 Task: Create a due date automation trigger when advanced on, on the tuesday of the week a card is due add dates due this month at 11:00 AM.
Action: Mouse moved to (1114, 89)
Screenshot: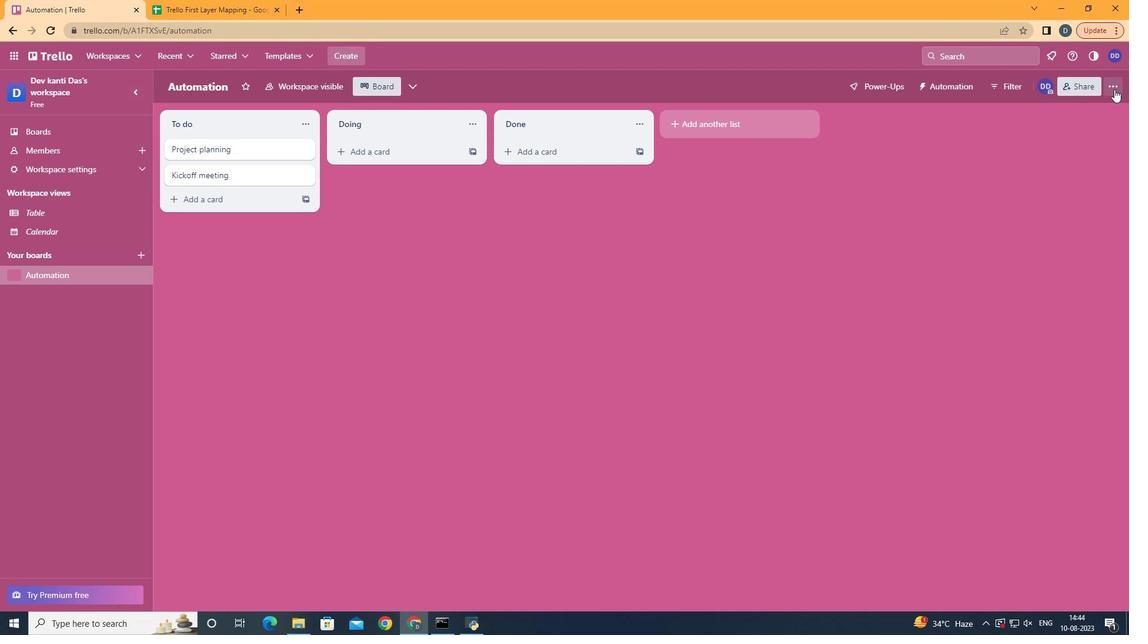 
Action: Mouse pressed left at (1114, 89)
Screenshot: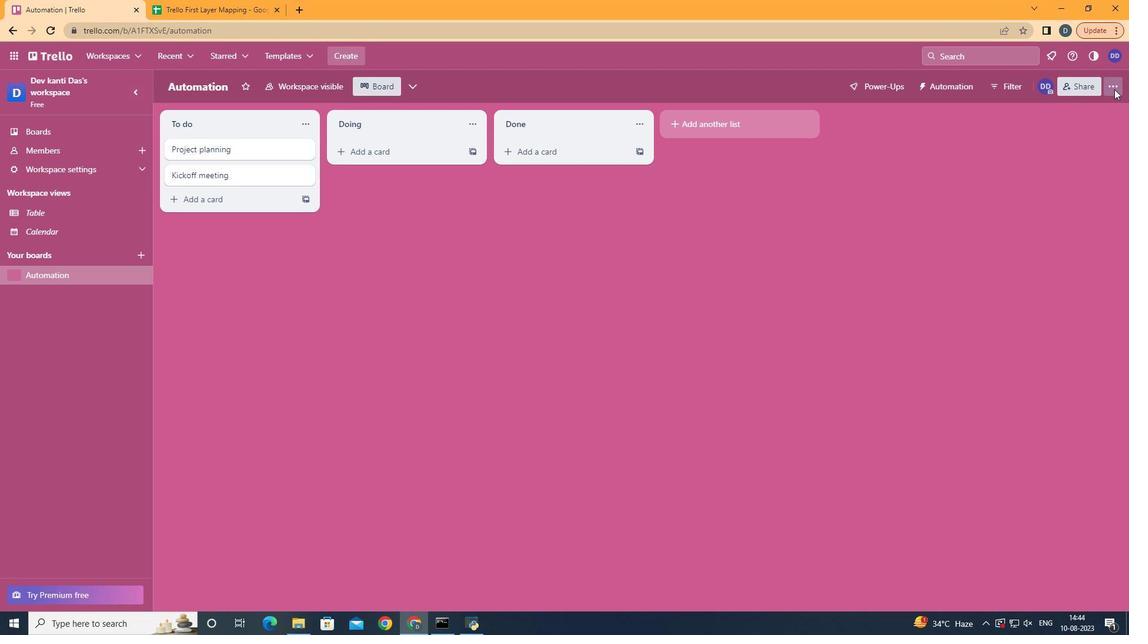 
Action: Mouse moved to (1037, 245)
Screenshot: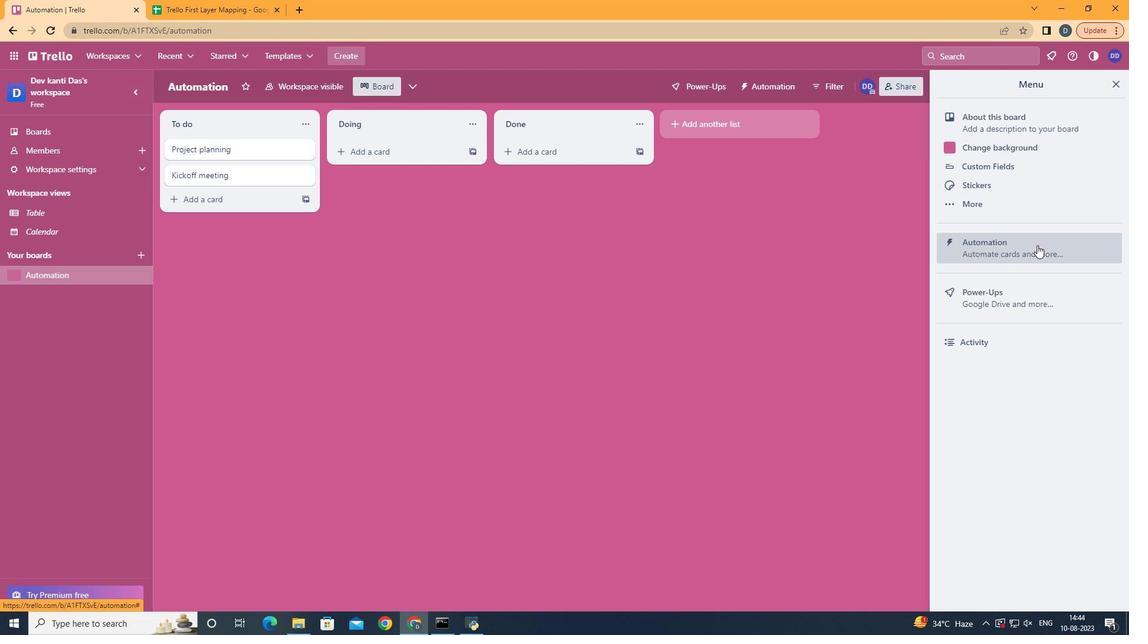 
Action: Mouse pressed left at (1037, 245)
Screenshot: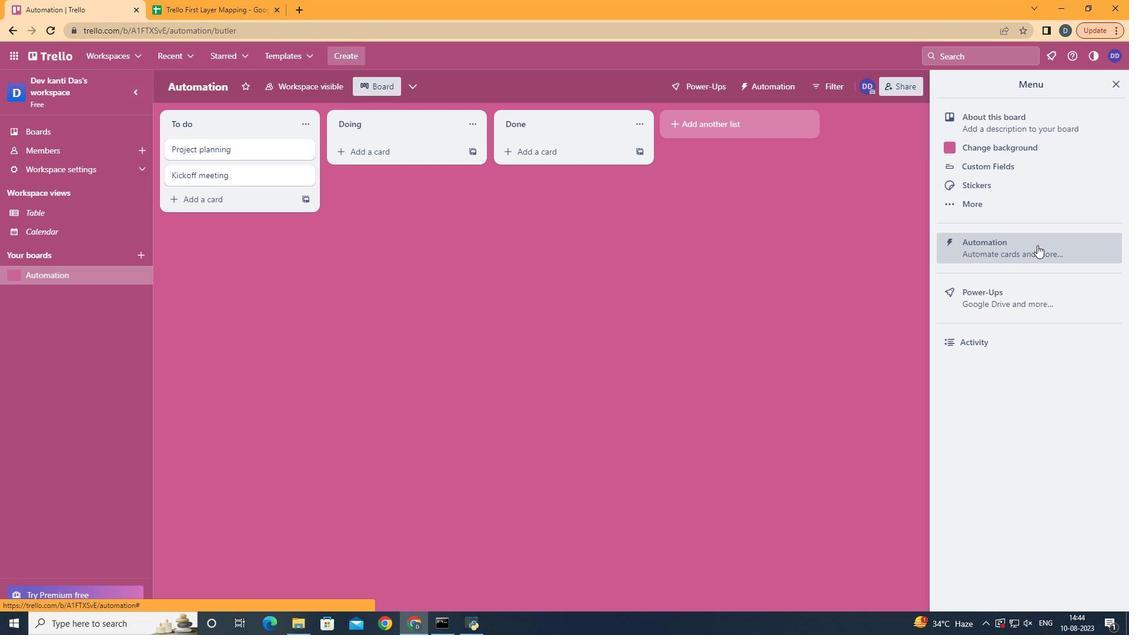 
Action: Mouse moved to (208, 236)
Screenshot: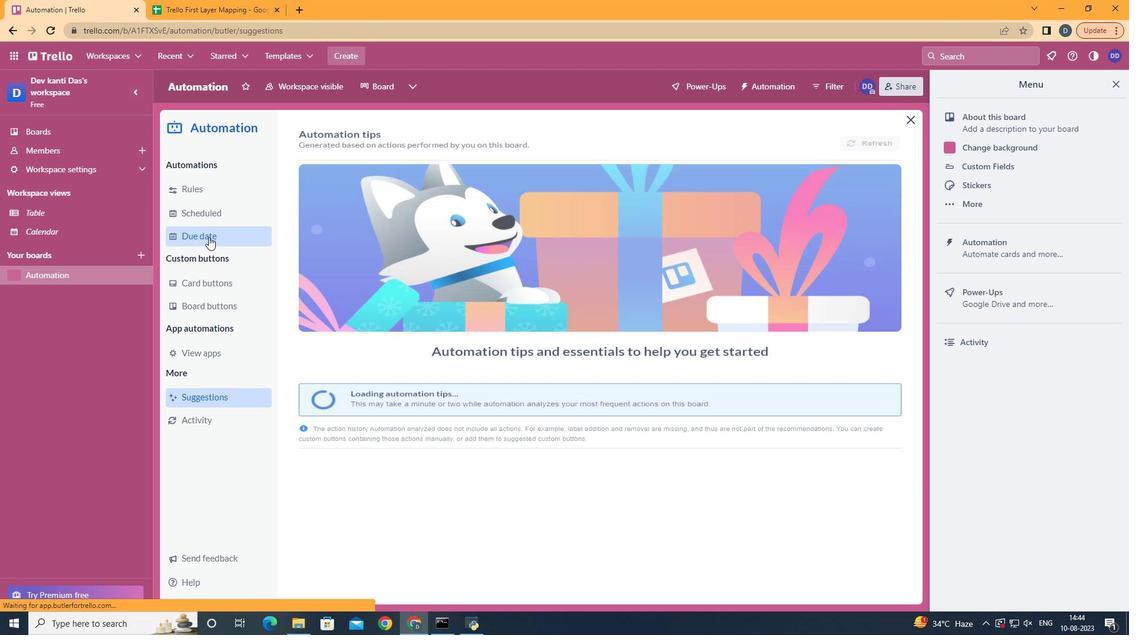 
Action: Mouse pressed left at (208, 236)
Screenshot: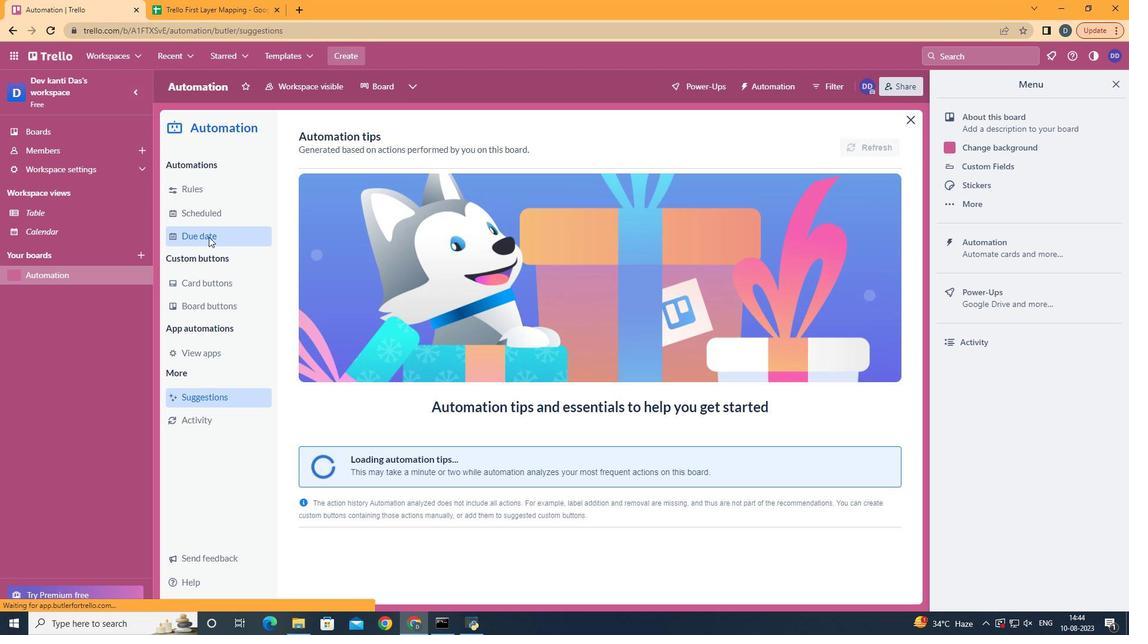 
Action: Mouse moved to (826, 146)
Screenshot: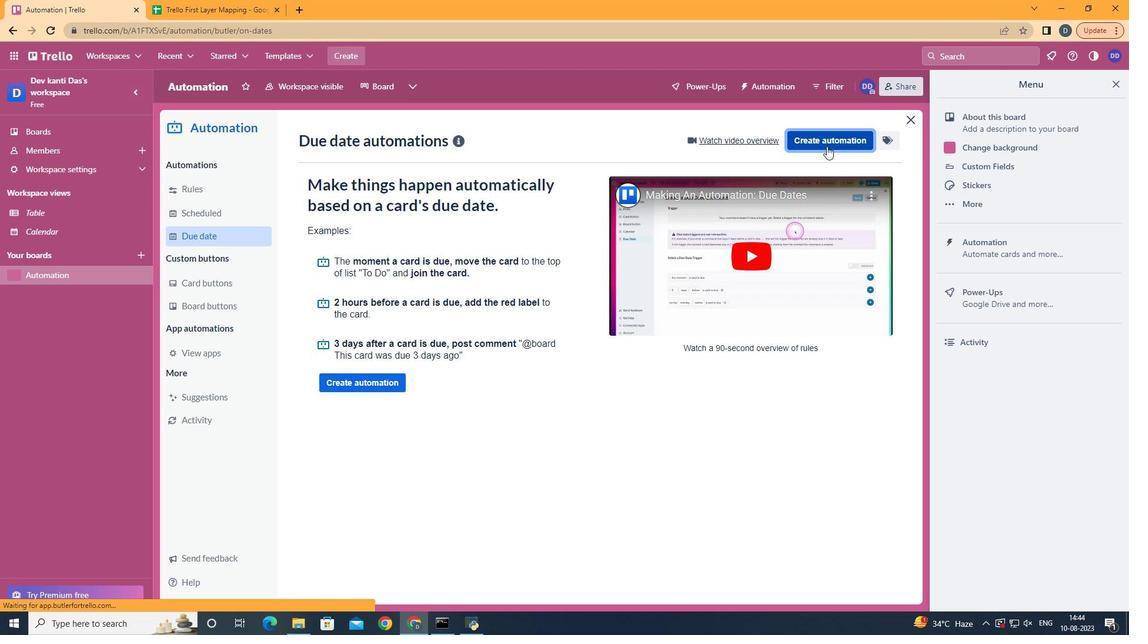 
Action: Mouse pressed left at (826, 146)
Screenshot: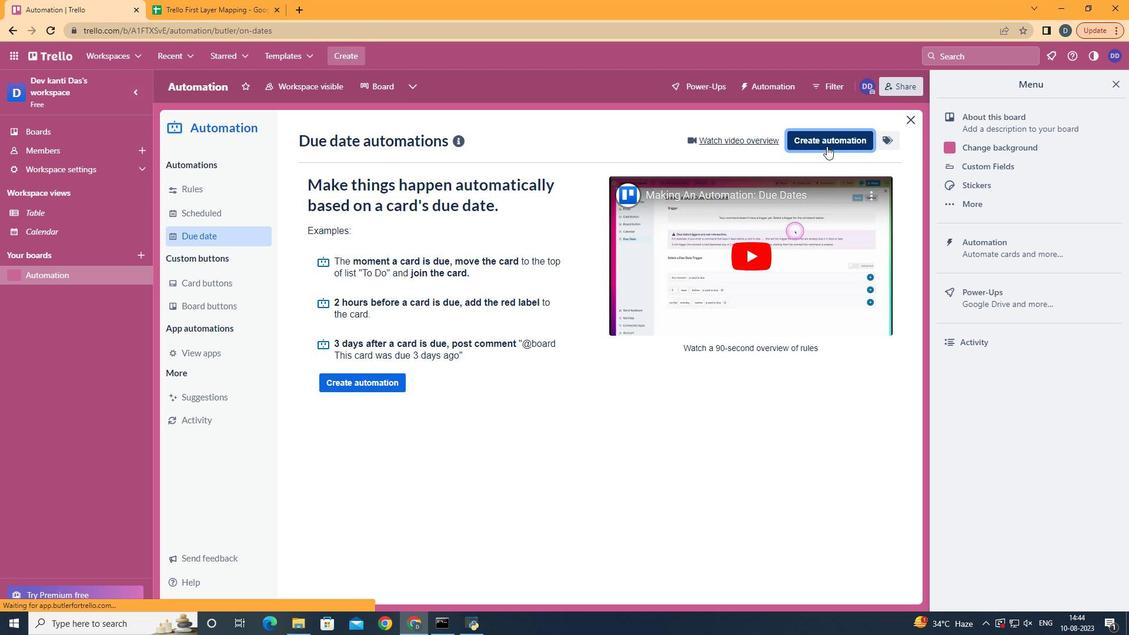 
Action: Mouse moved to (604, 258)
Screenshot: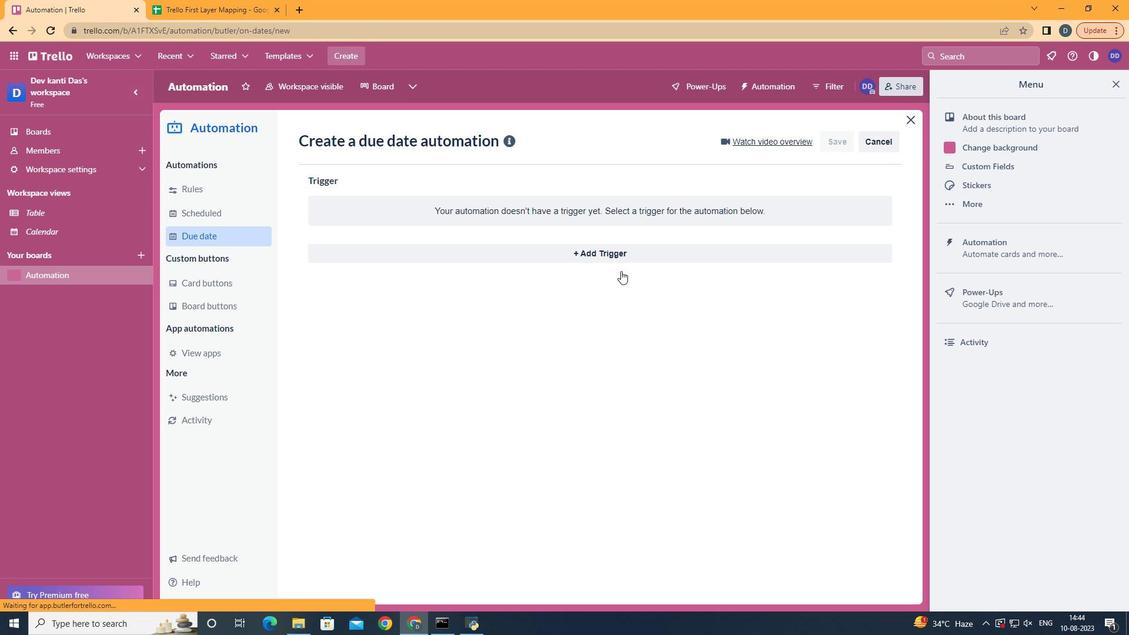 
Action: Mouse pressed left at (604, 258)
Screenshot: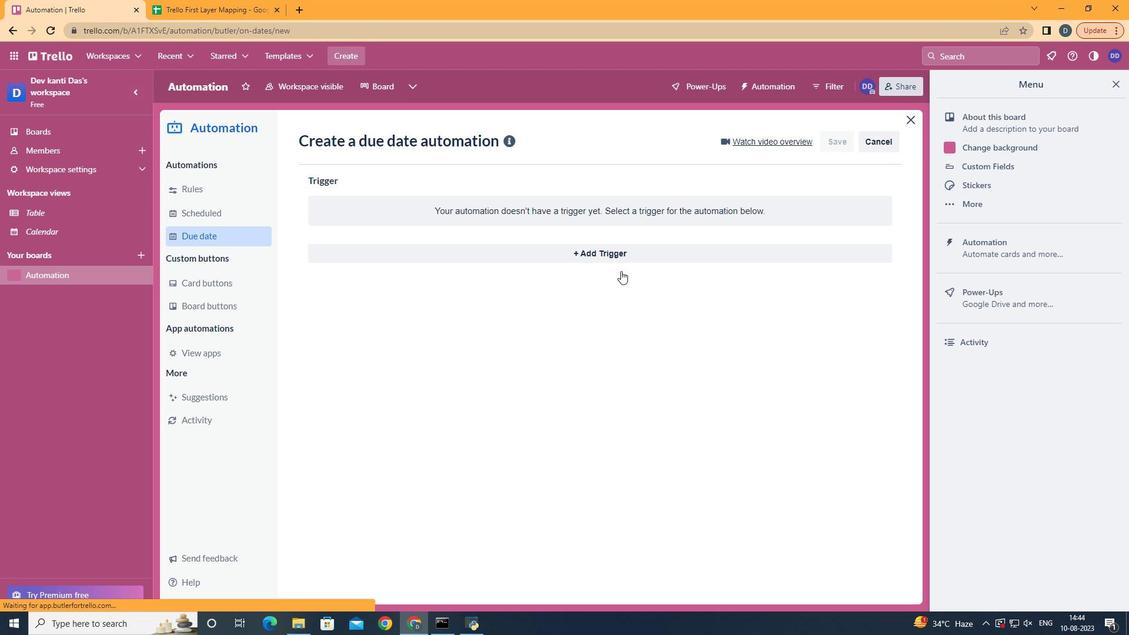 
Action: Mouse moved to (371, 329)
Screenshot: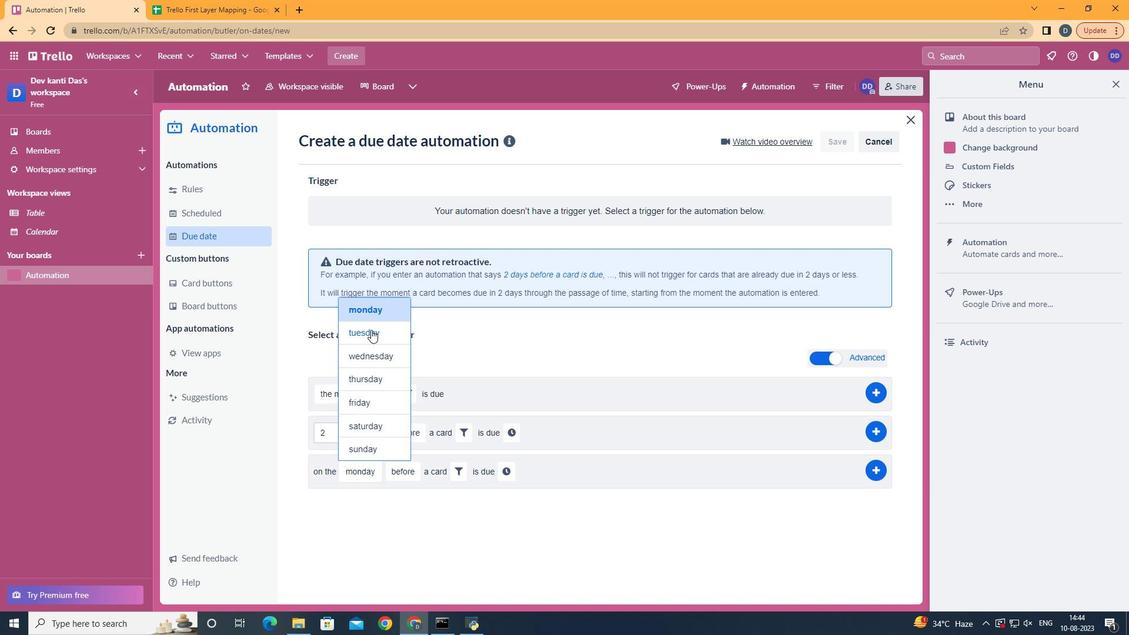 
Action: Mouse pressed left at (371, 329)
Screenshot: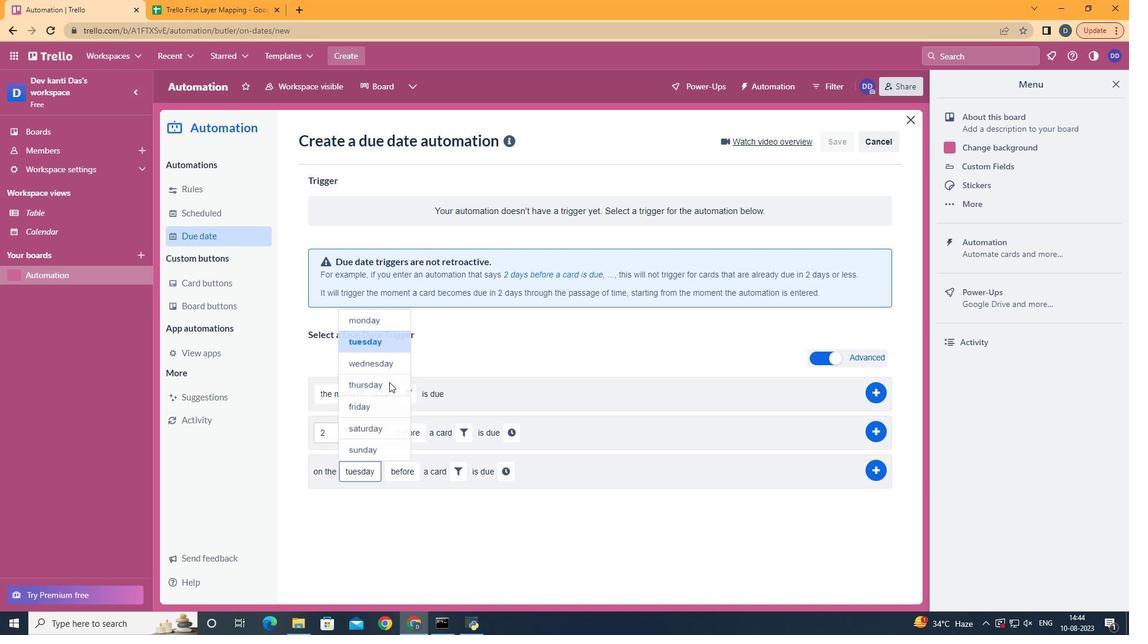 
Action: Mouse moved to (415, 539)
Screenshot: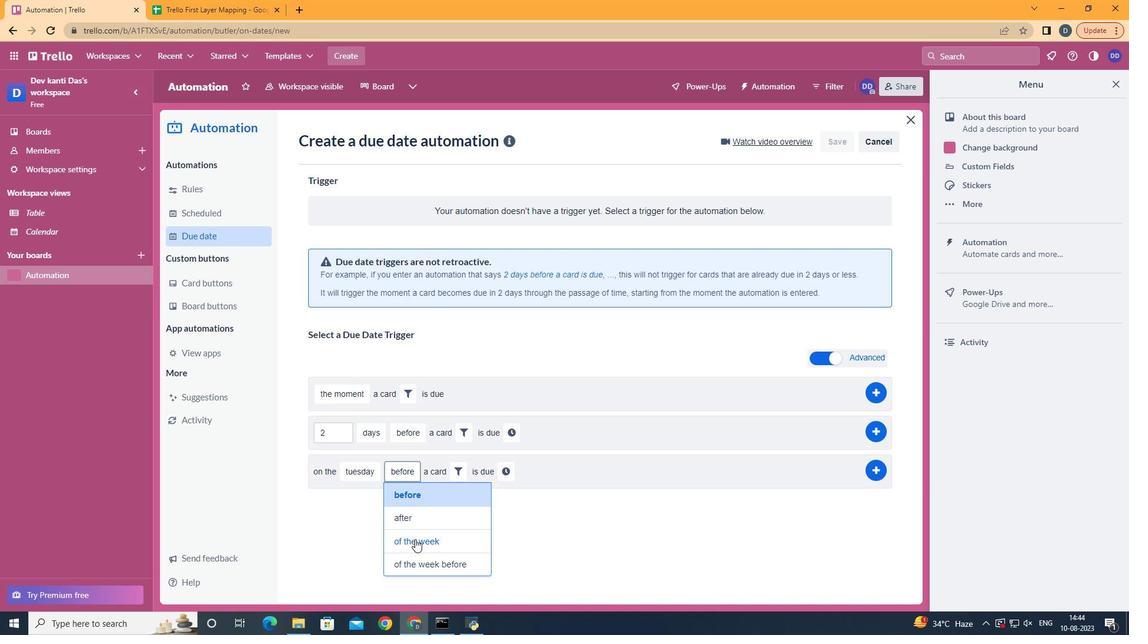 
Action: Mouse pressed left at (415, 539)
Screenshot: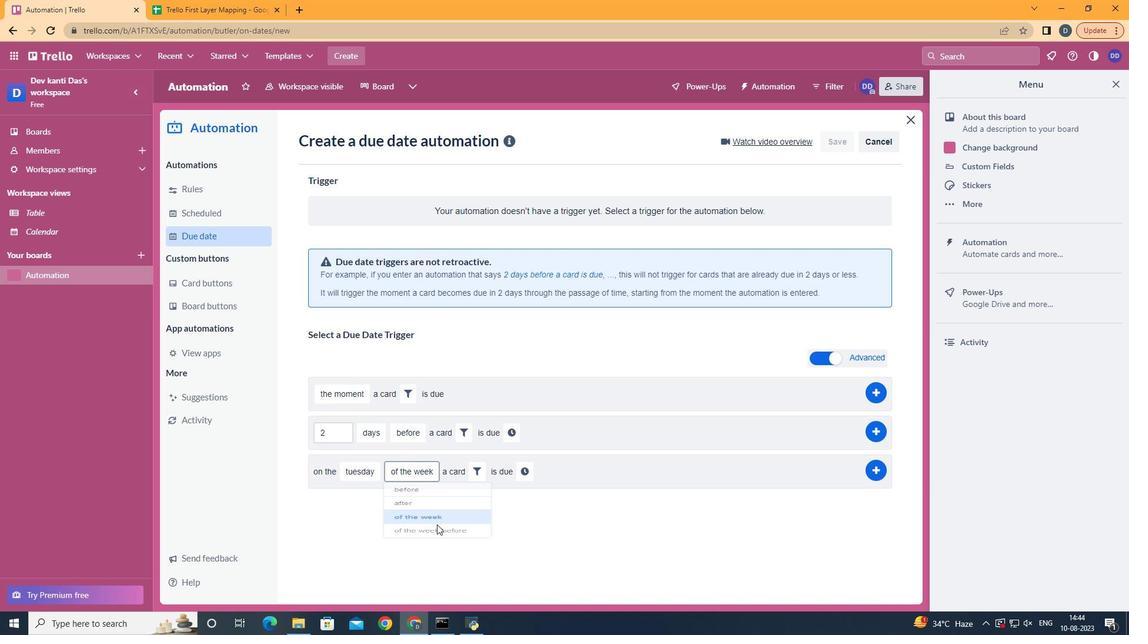 
Action: Mouse moved to (477, 475)
Screenshot: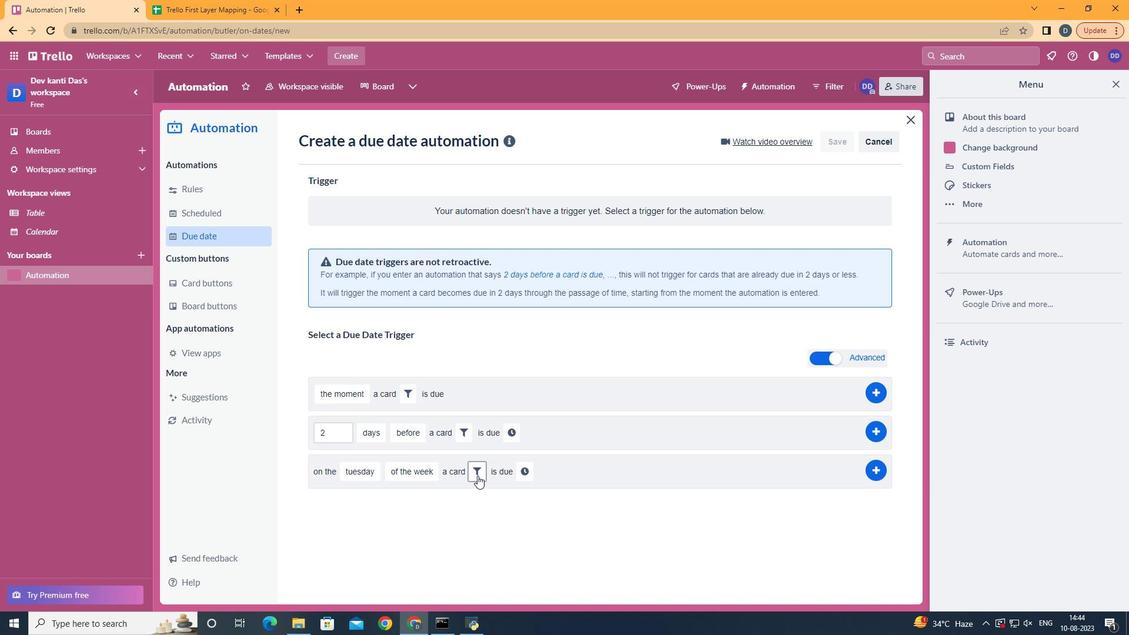 
Action: Mouse pressed left at (477, 475)
Screenshot: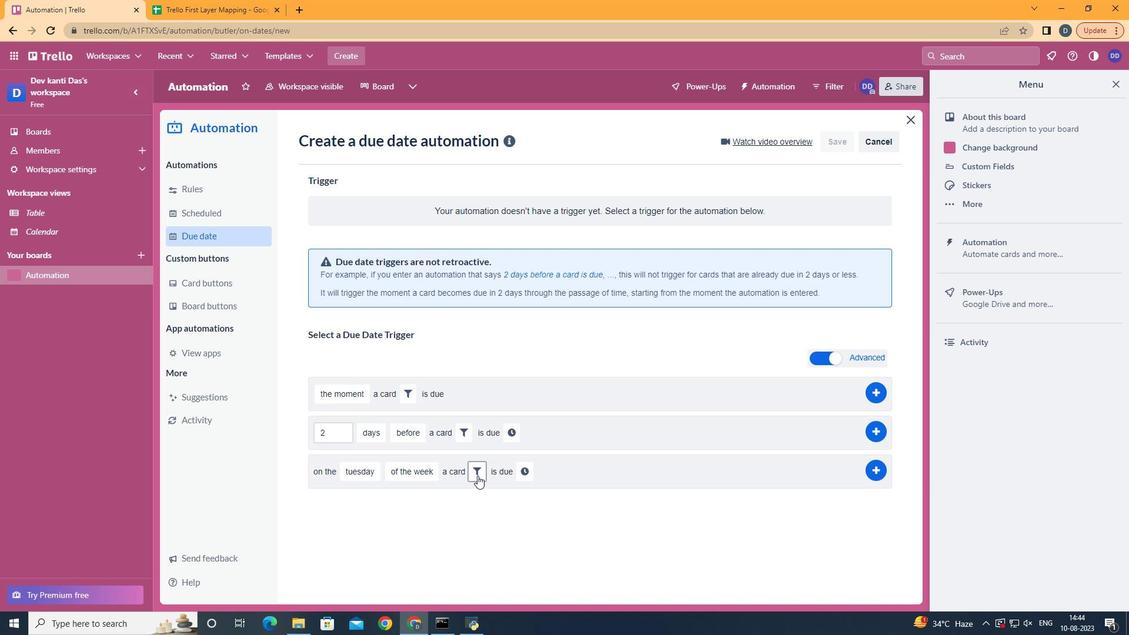 
Action: Mouse moved to (552, 513)
Screenshot: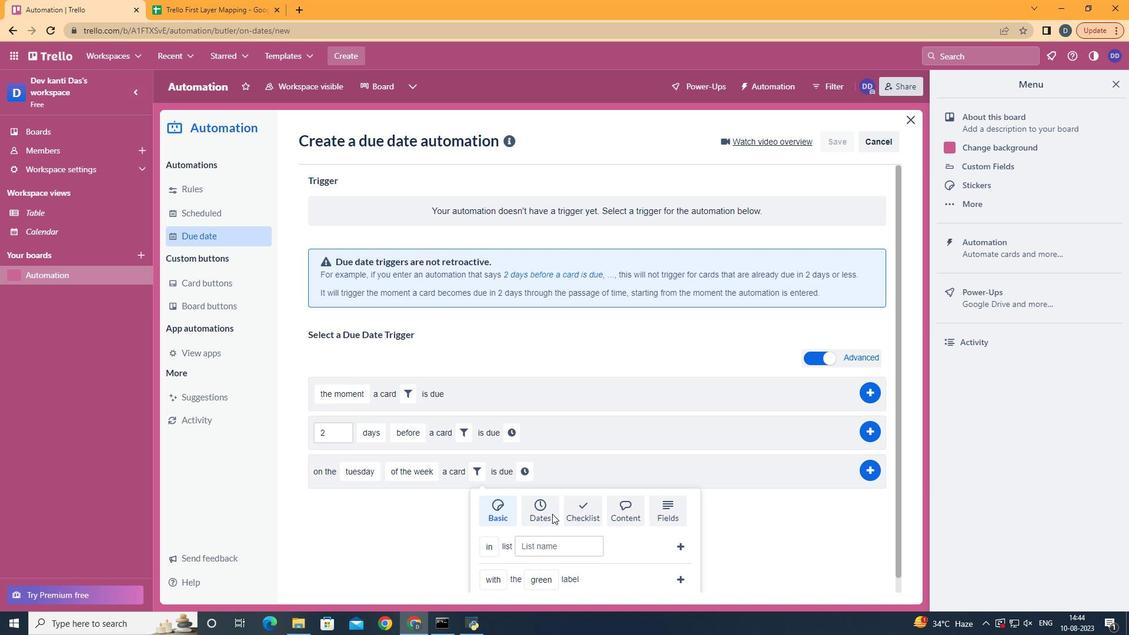 
Action: Mouse pressed left at (552, 513)
Screenshot: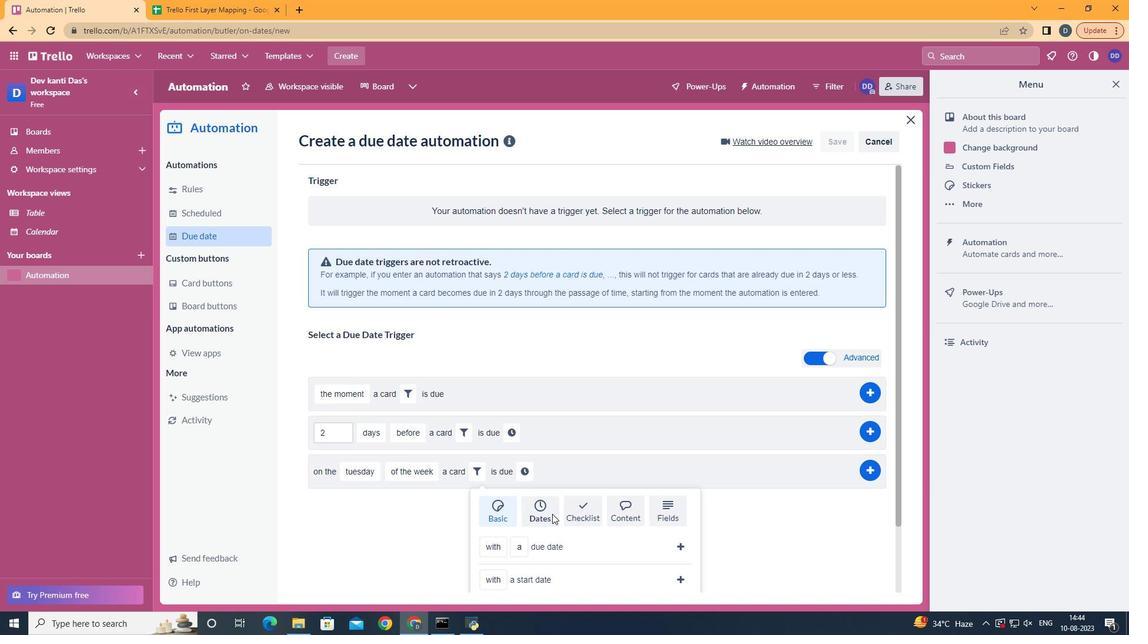 
Action: Mouse scrolled (552, 513) with delta (0, 0)
Screenshot: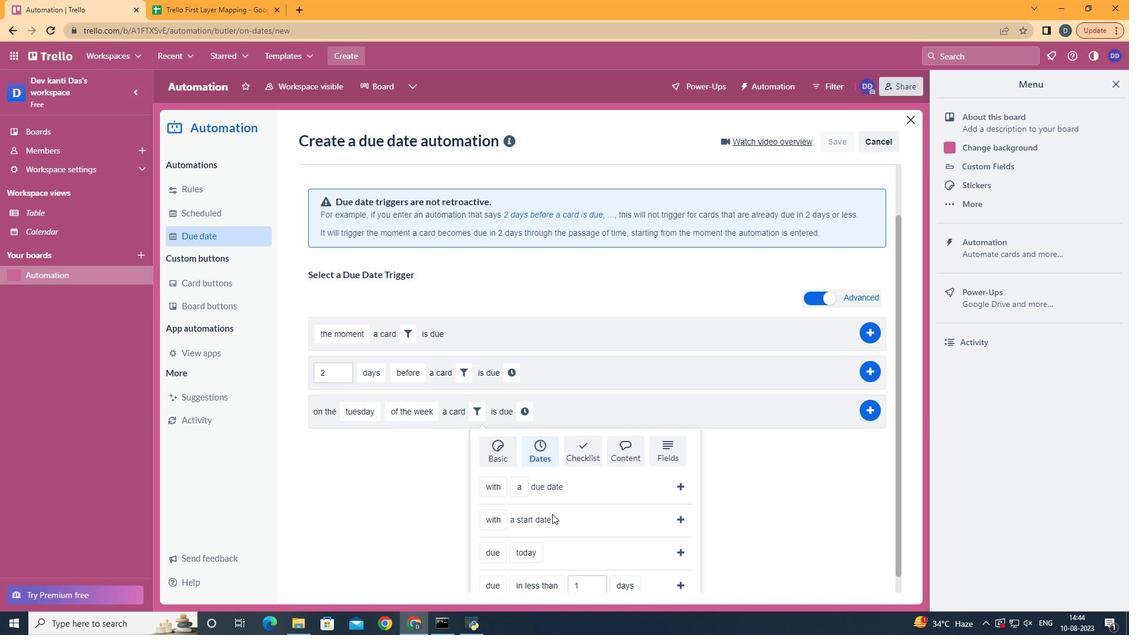 
Action: Mouse scrolled (552, 513) with delta (0, 0)
Screenshot: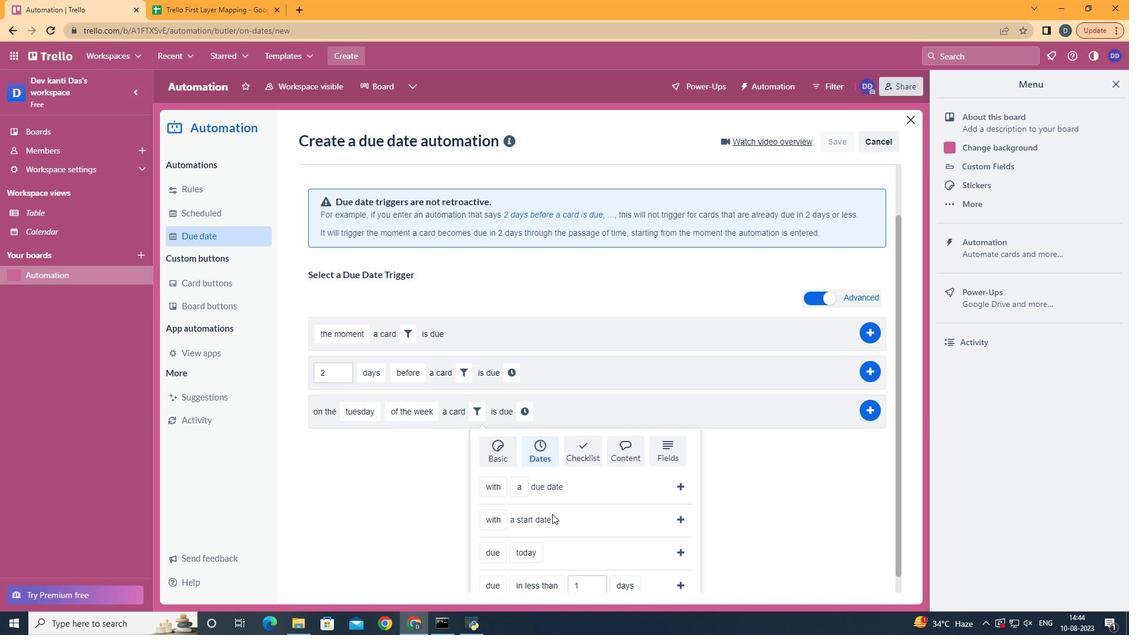 
Action: Mouse scrolled (552, 513) with delta (0, 0)
Screenshot: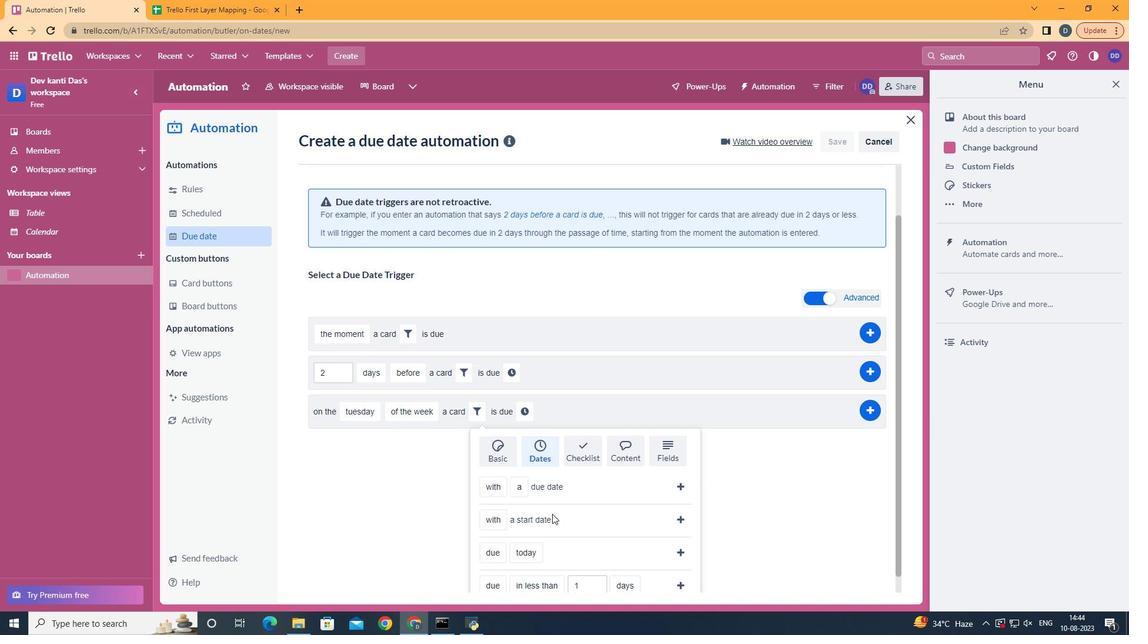 
Action: Mouse moved to (545, 488)
Screenshot: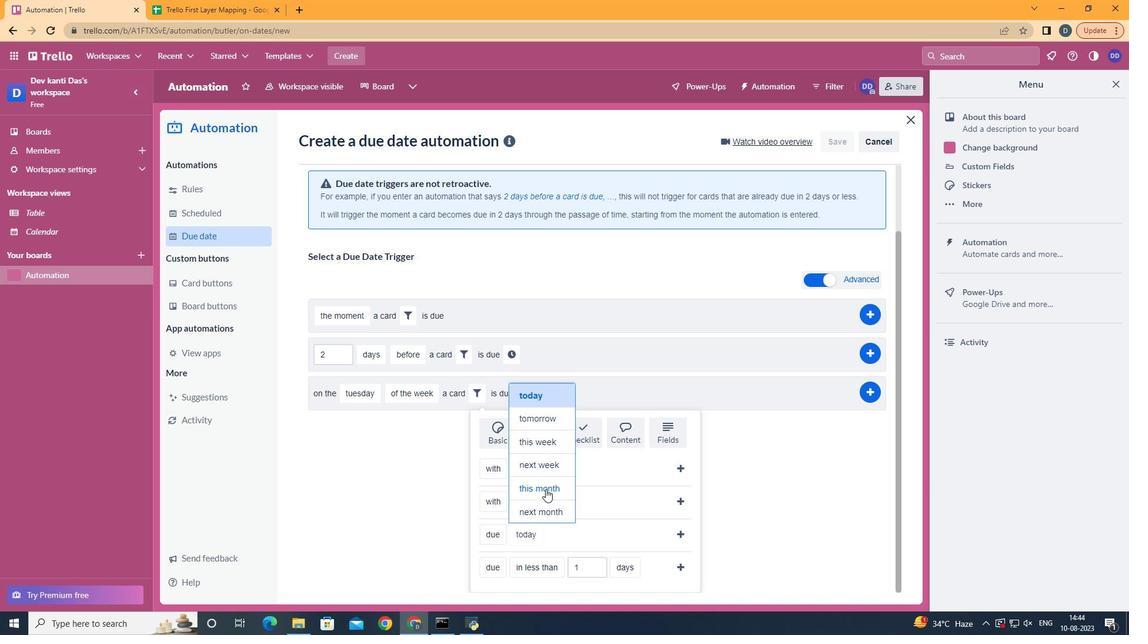 
Action: Mouse pressed left at (545, 488)
Screenshot: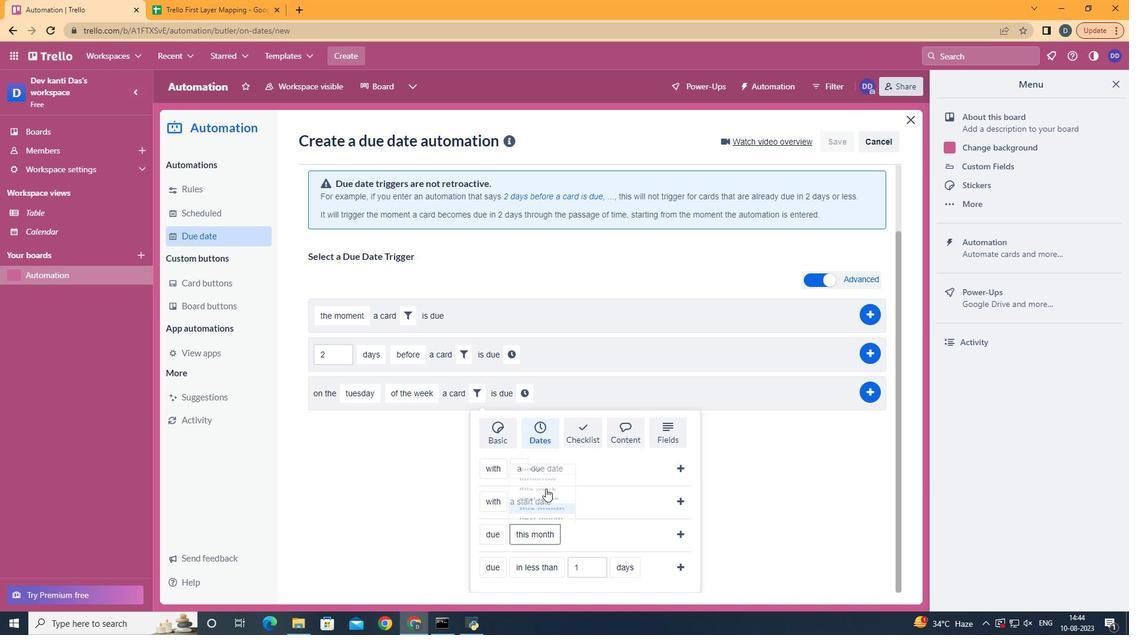
Action: Mouse moved to (678, 535)
Screenshot: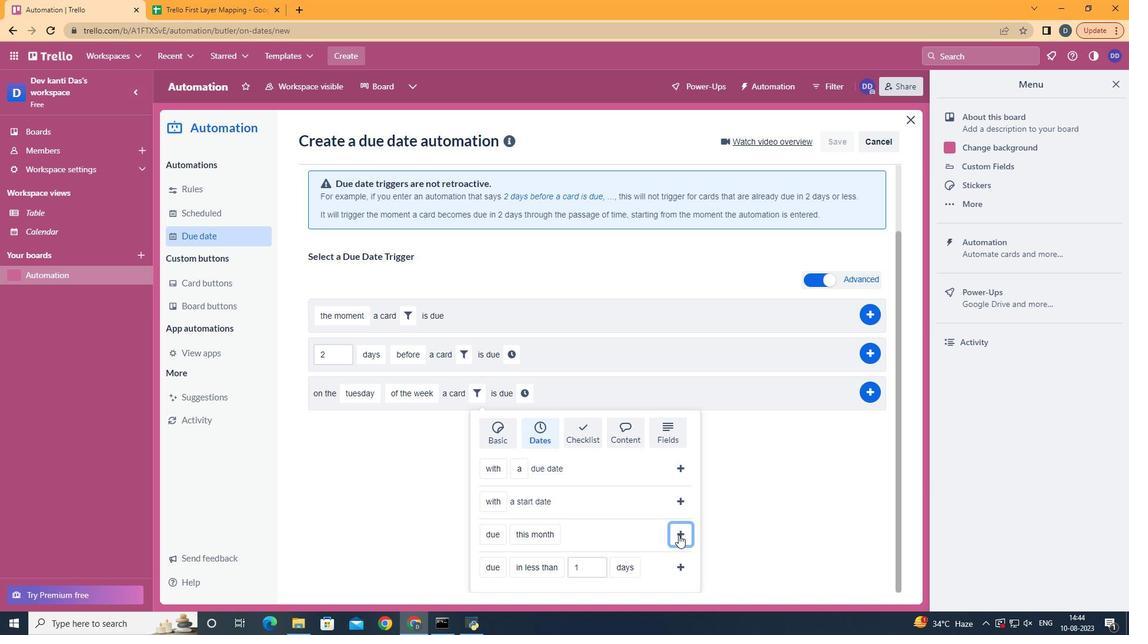 
Action: Mouse pressed left at (678, 535)
Screenshot: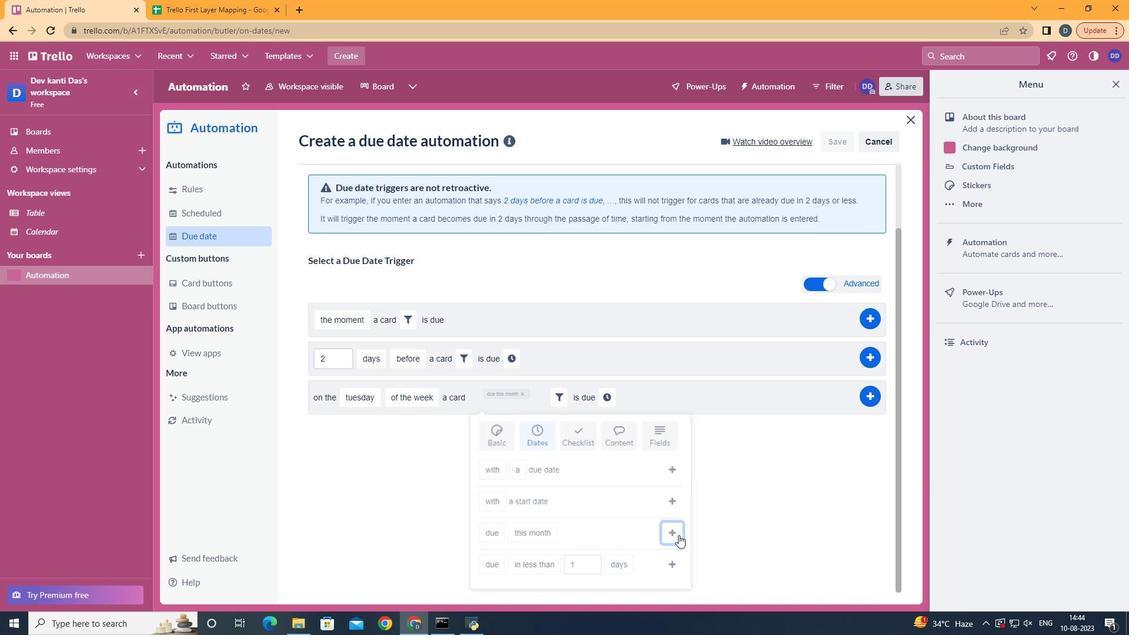 
Action: Mouse moved to (608, 471)
Screenshot: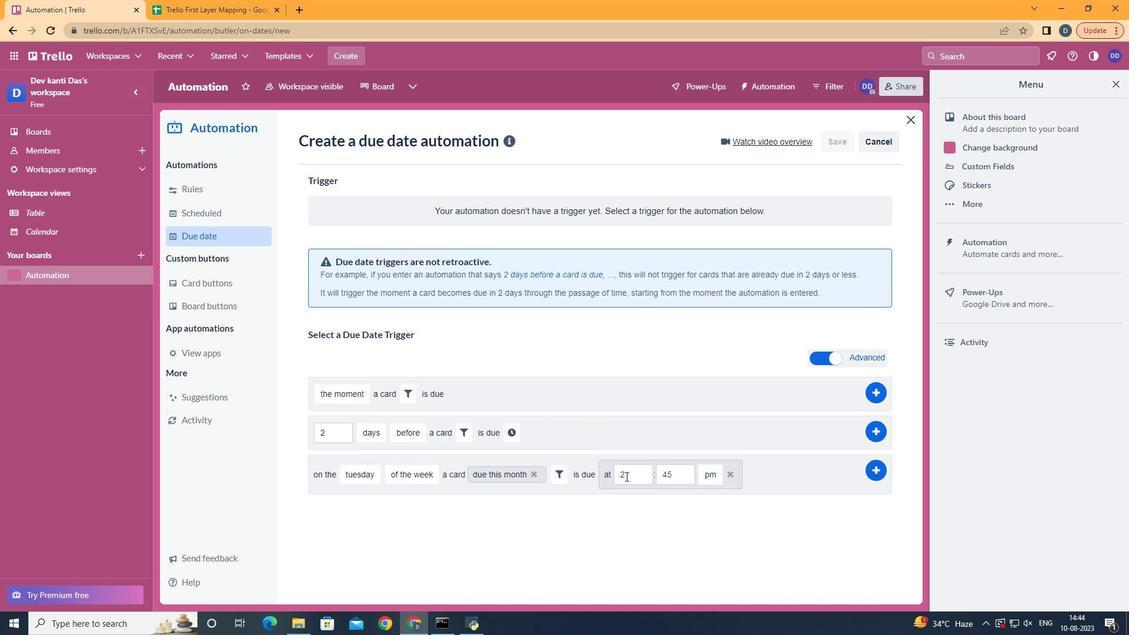 
Action: Mouse pressed left at (608, 471)
Screenshot: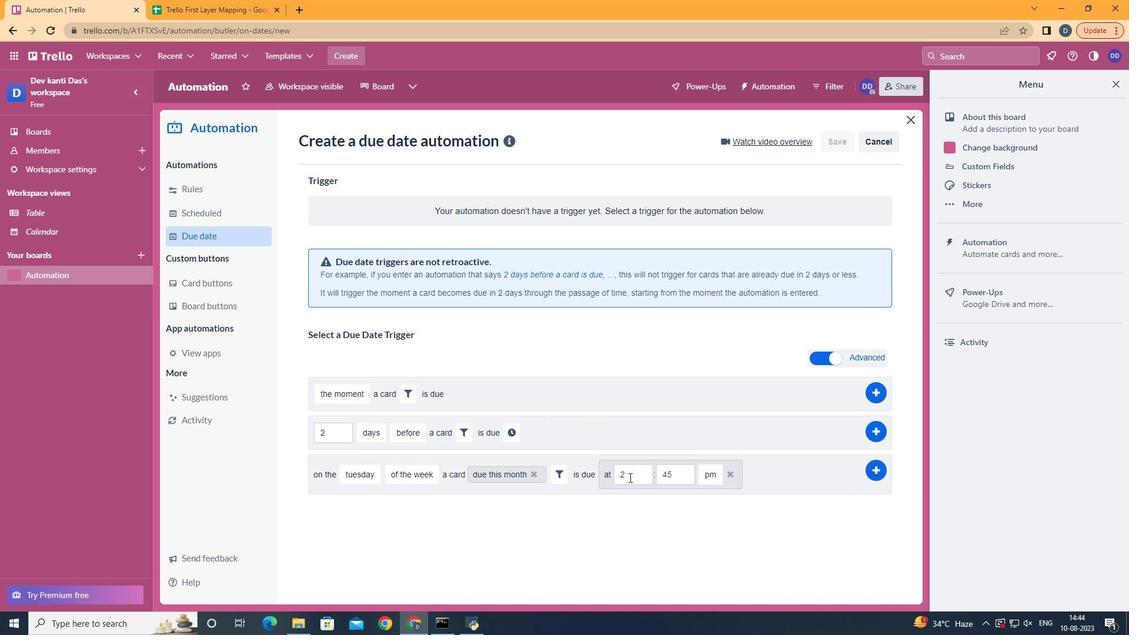 
Action: Mouse moved to (634, 476)
Screenshot: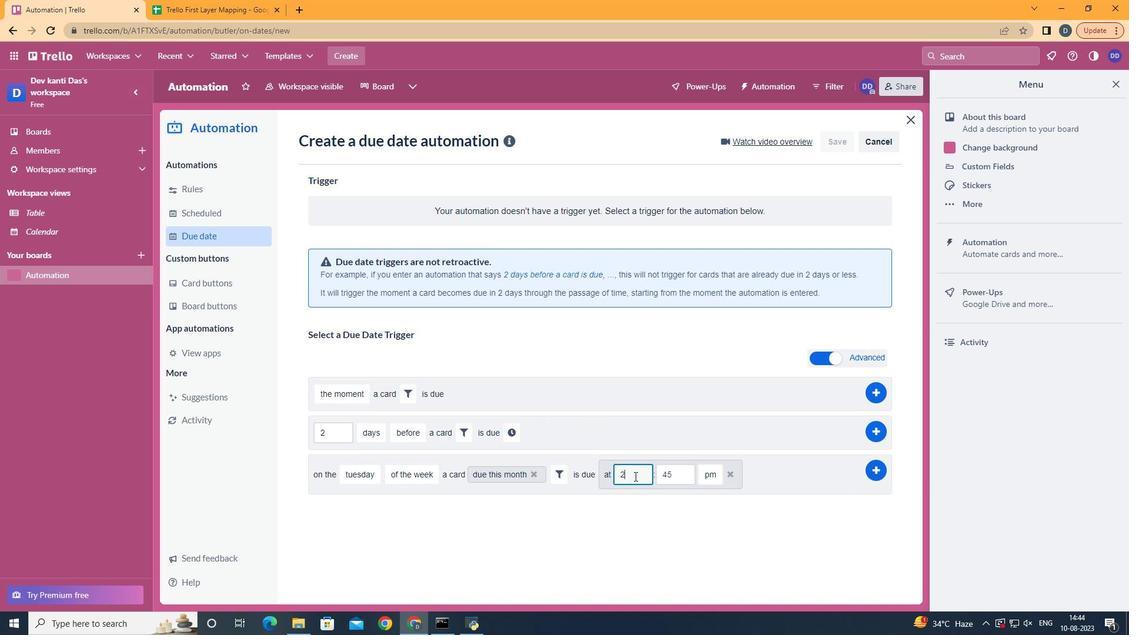 
Action: Mouse pressed left at (634, 476)
Screenshot: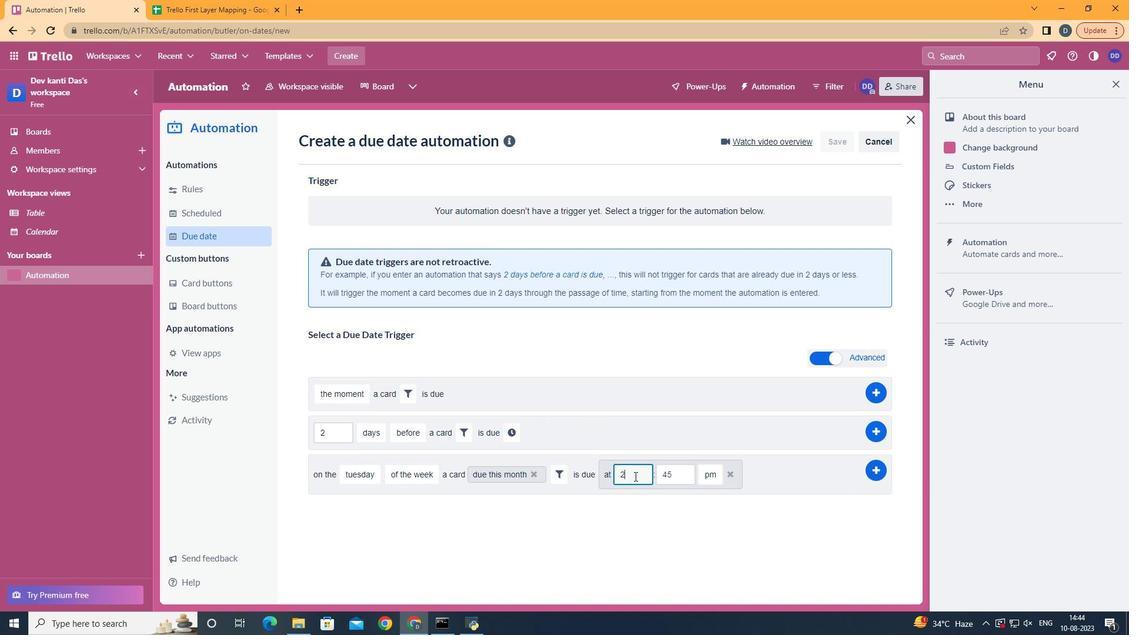 
Action: Mouse moved to (632, 477)
Screenshot: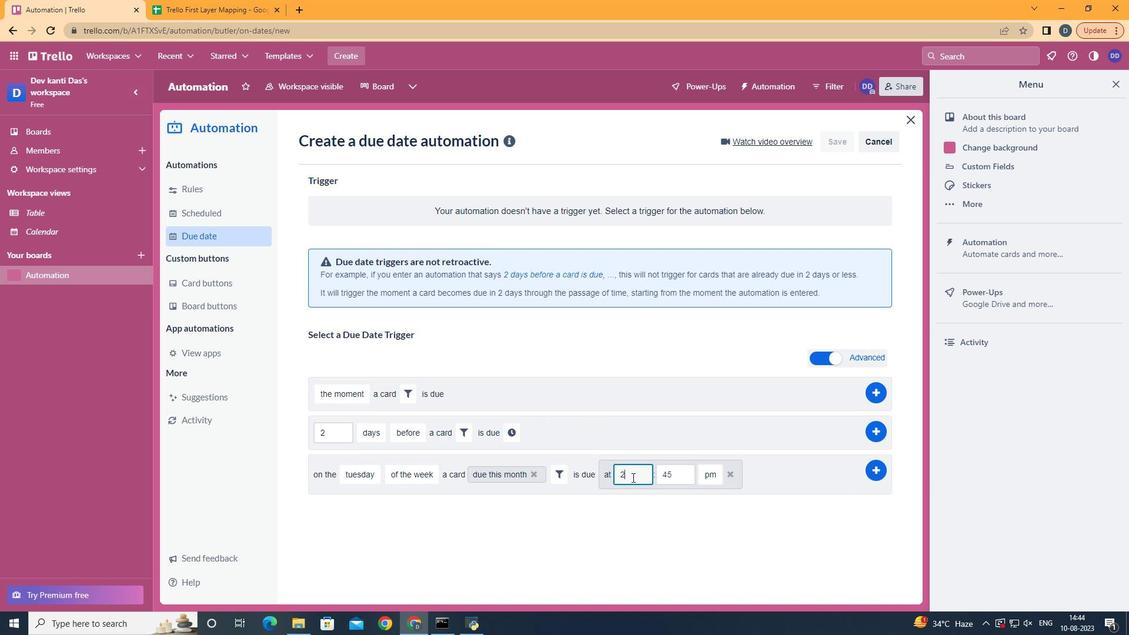 
Action: Key pressed <Key.backspace>11
Screenshot: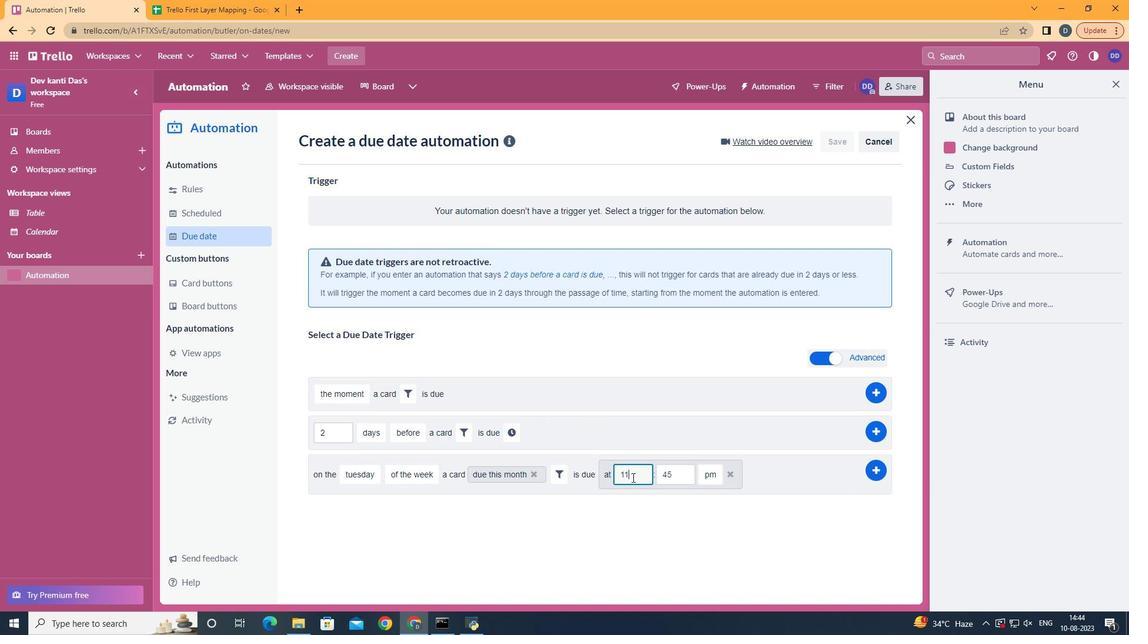 
Action: Mouse moved to (682, 482)
Screenshot: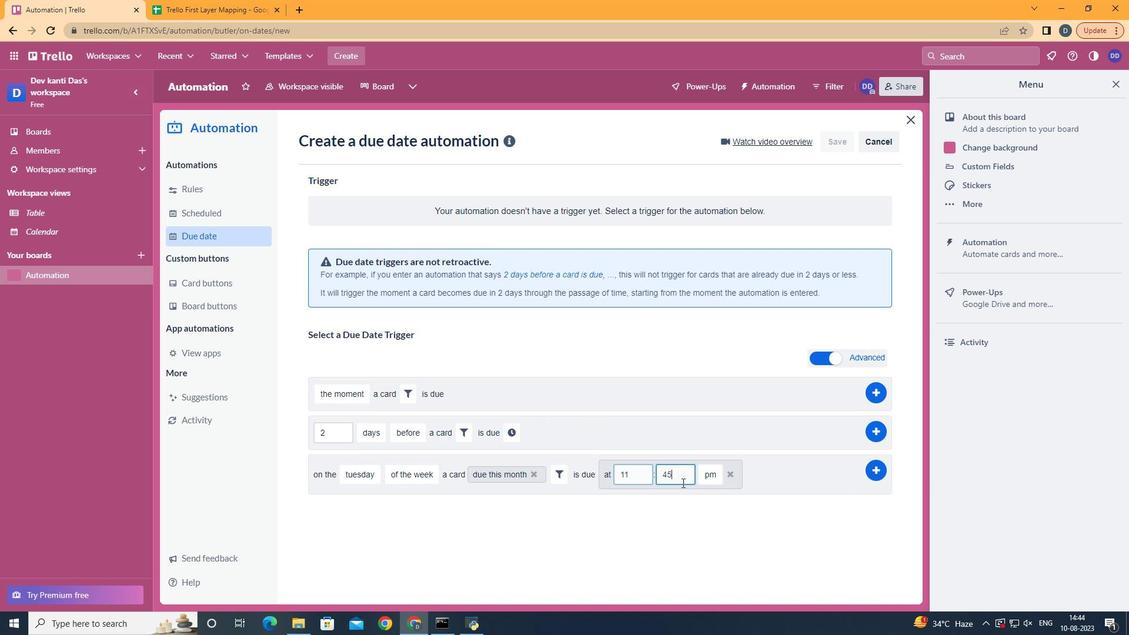 
Action: Mouse pressed left at (682, 482)
Screenshot: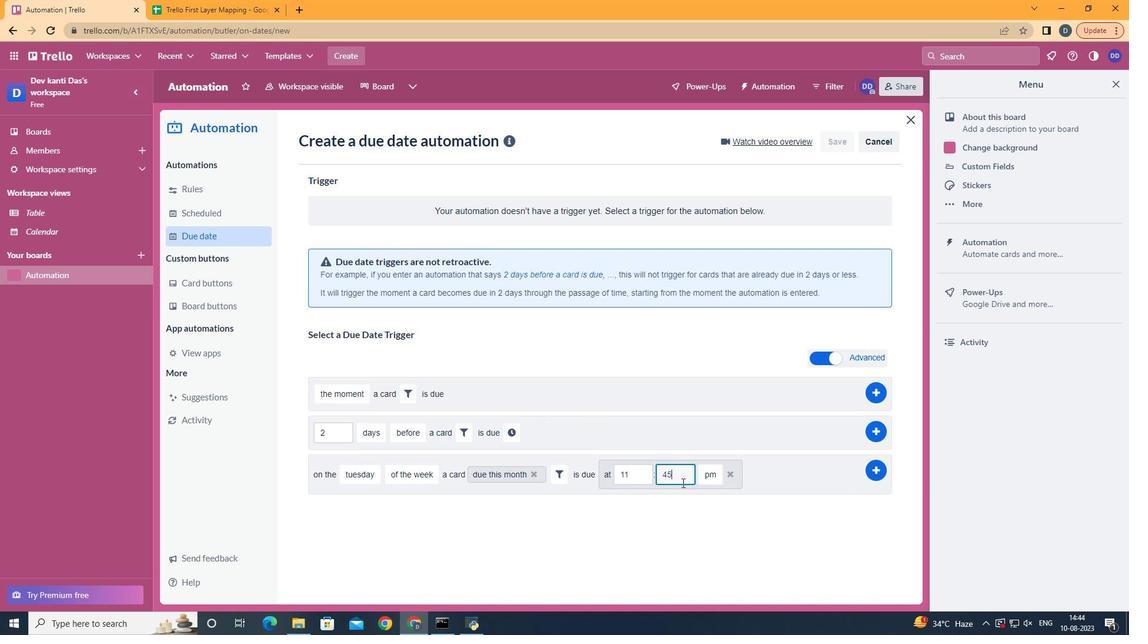 
Action: Key pressed <Key.backspace><Key.backspace>00
Screenshot: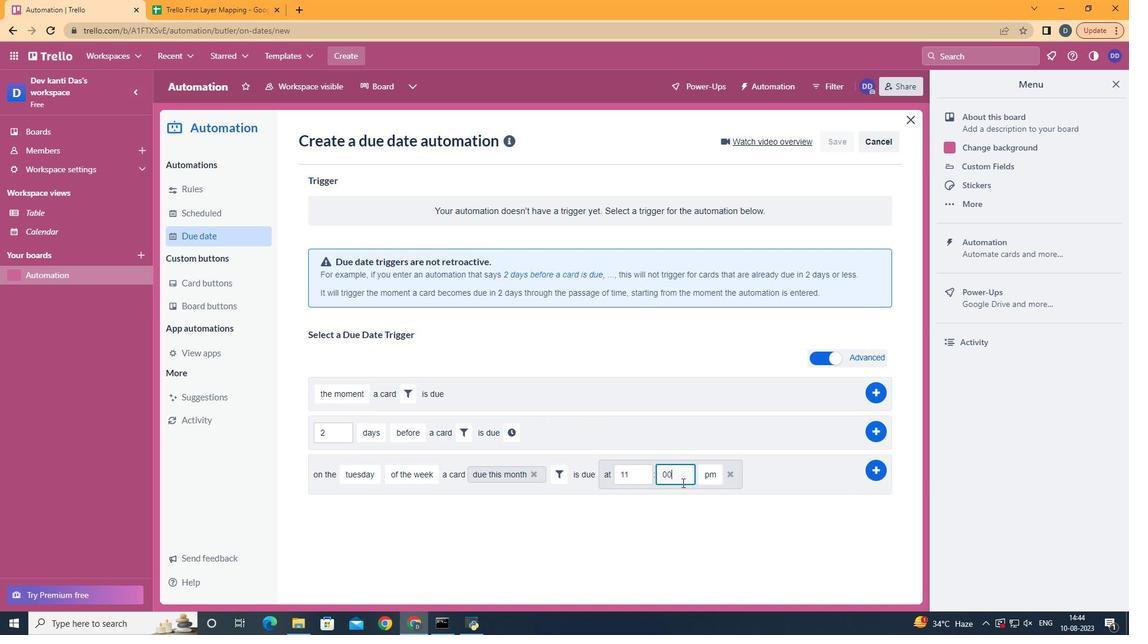 
Action: Mouse moved to (722, 495)
Screenshot: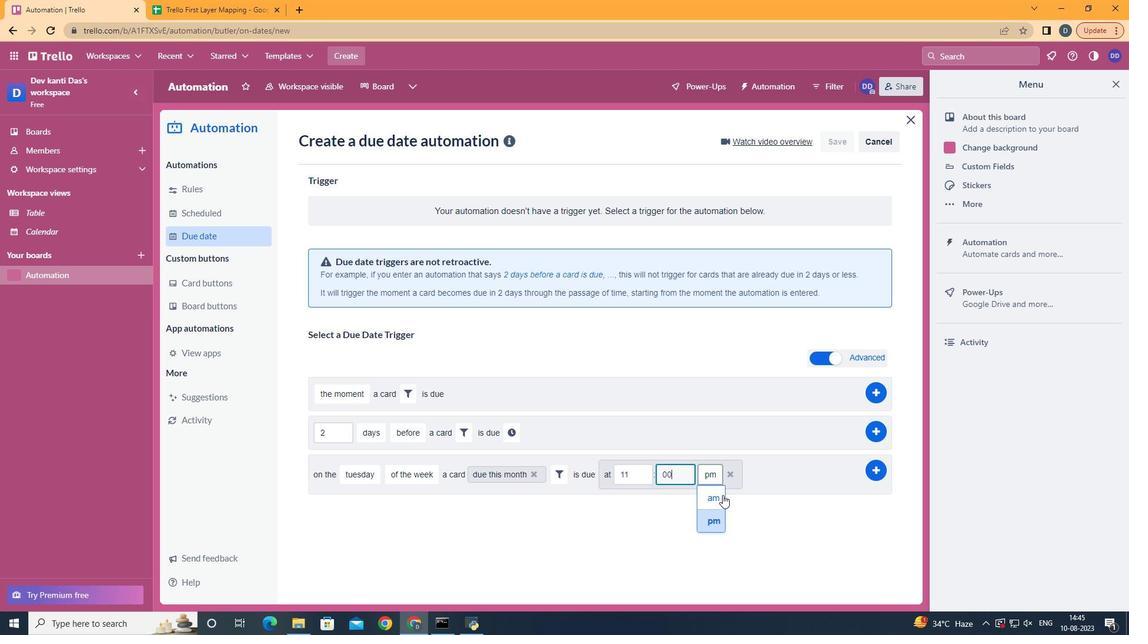 
Action: Mouse pressed left at (722, 495)
Screenshot: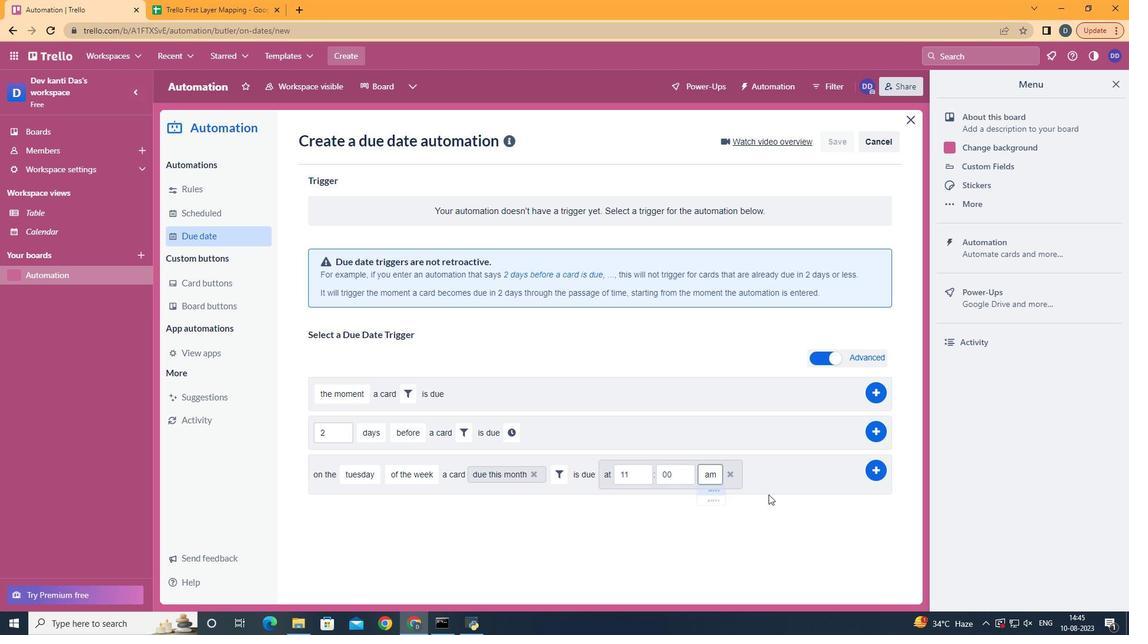 
Action: Mouse moved to (871, 469)
Screenshot: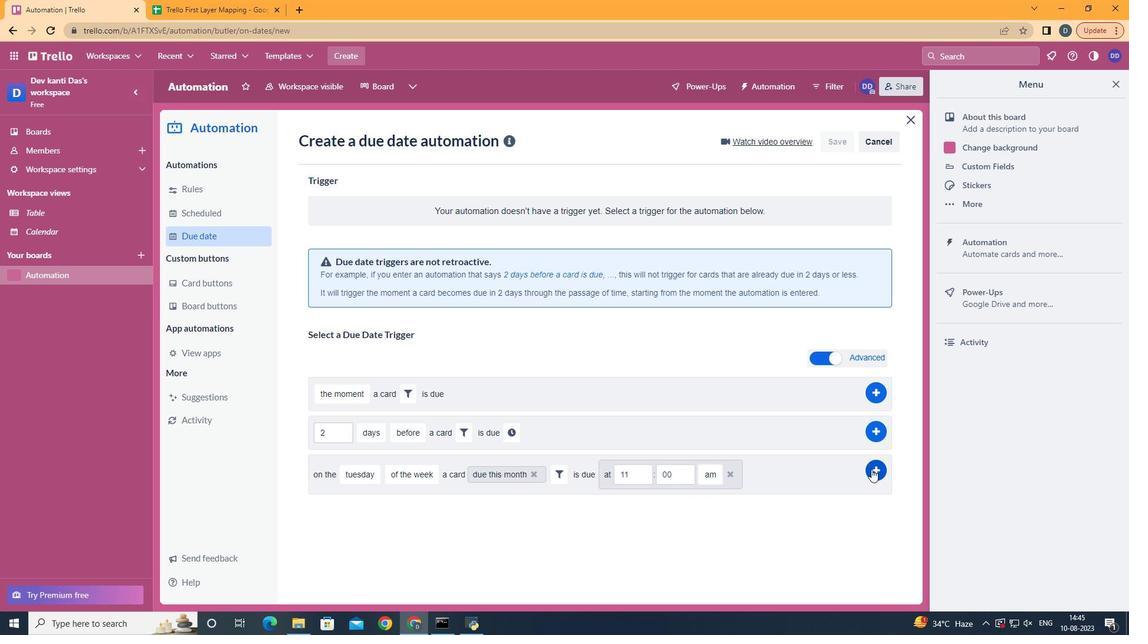 
Action: Mouse pressed left at (871, 469)
Screenshot: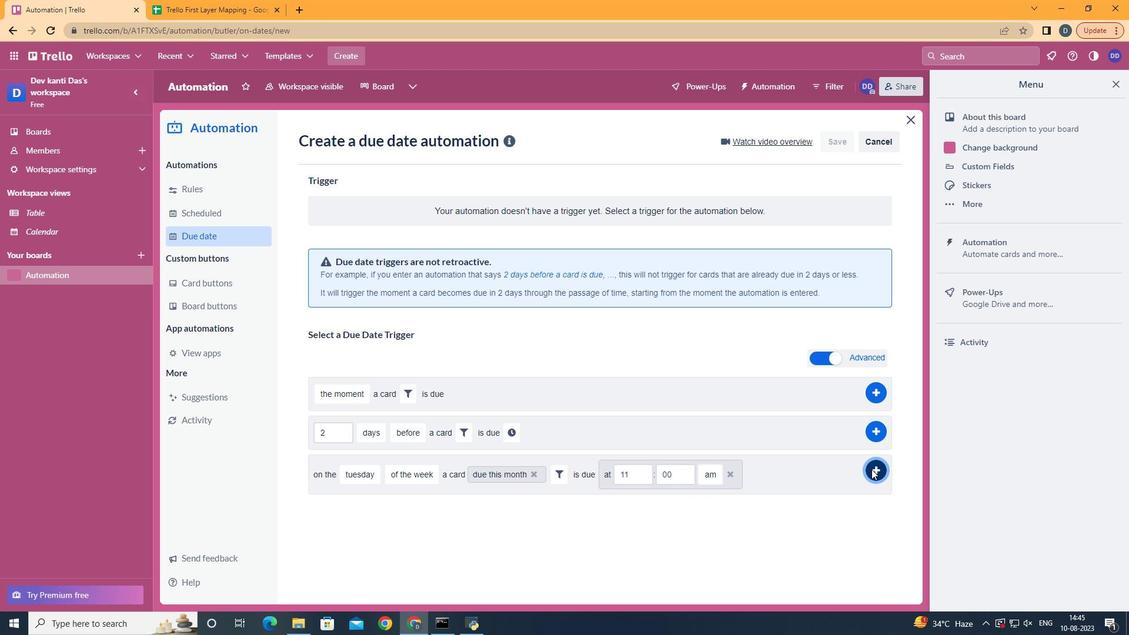
Action: Mouse moved to (659, 254)
Screenshot: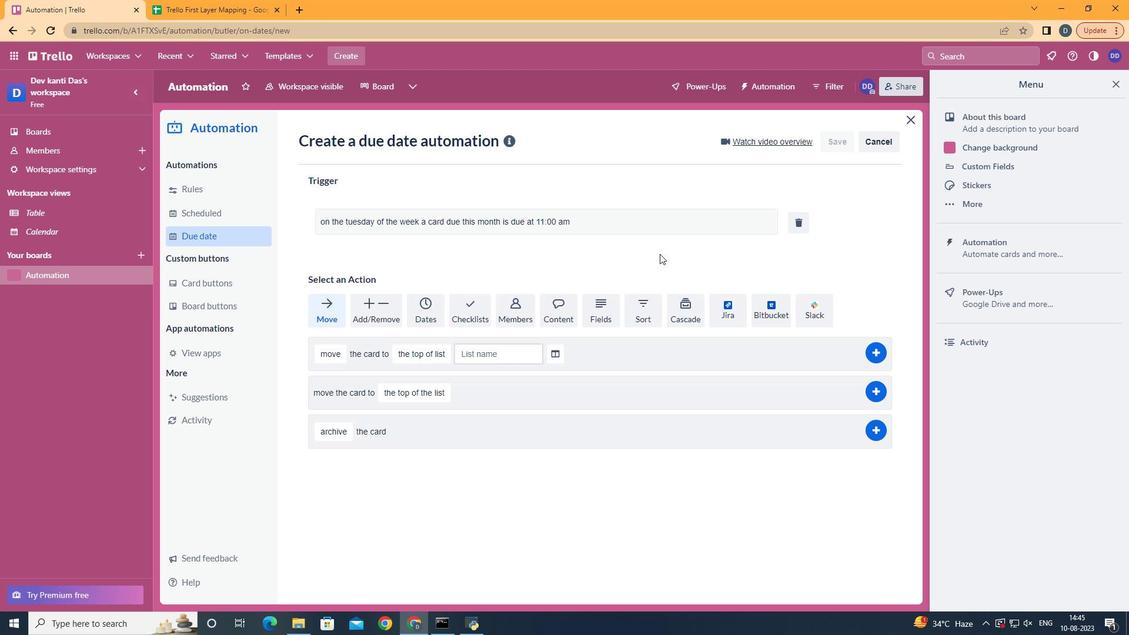 
